 Task: Set the Fax to "011-44-20-12345678" under new customer in creating a New Invoice.
Action: Mouse moved to (177, 23)
Screenshot: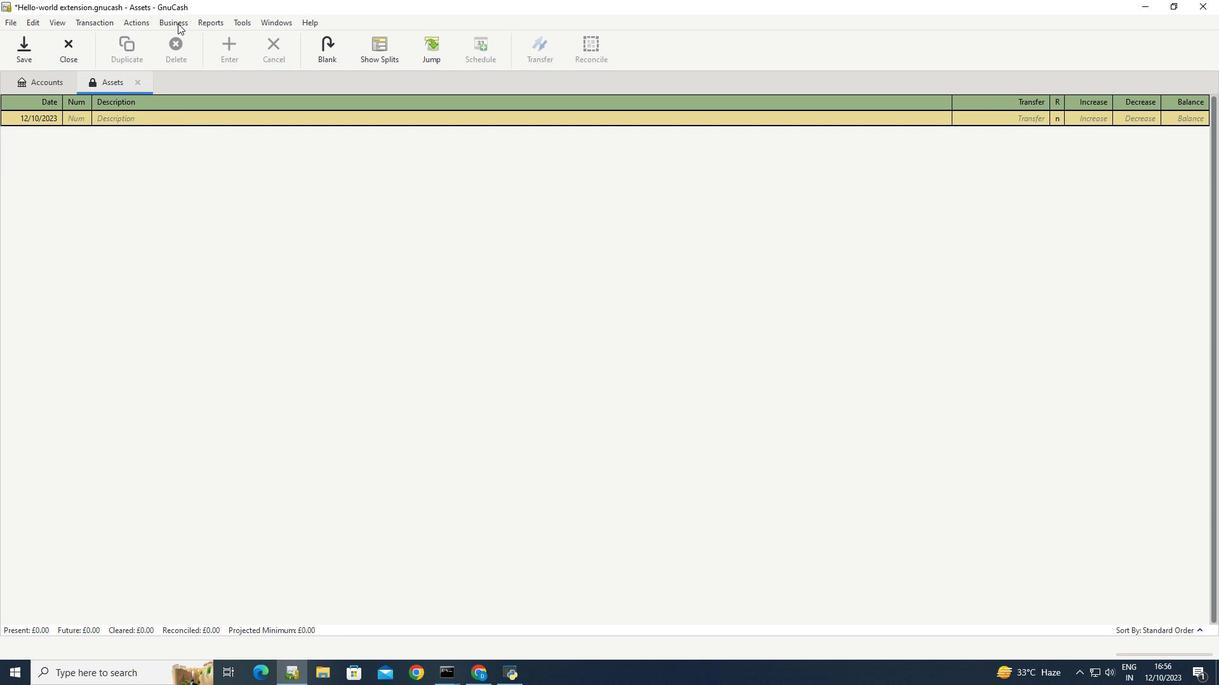 
Action: Mouse pressed left at (177, 23)
Screenshot: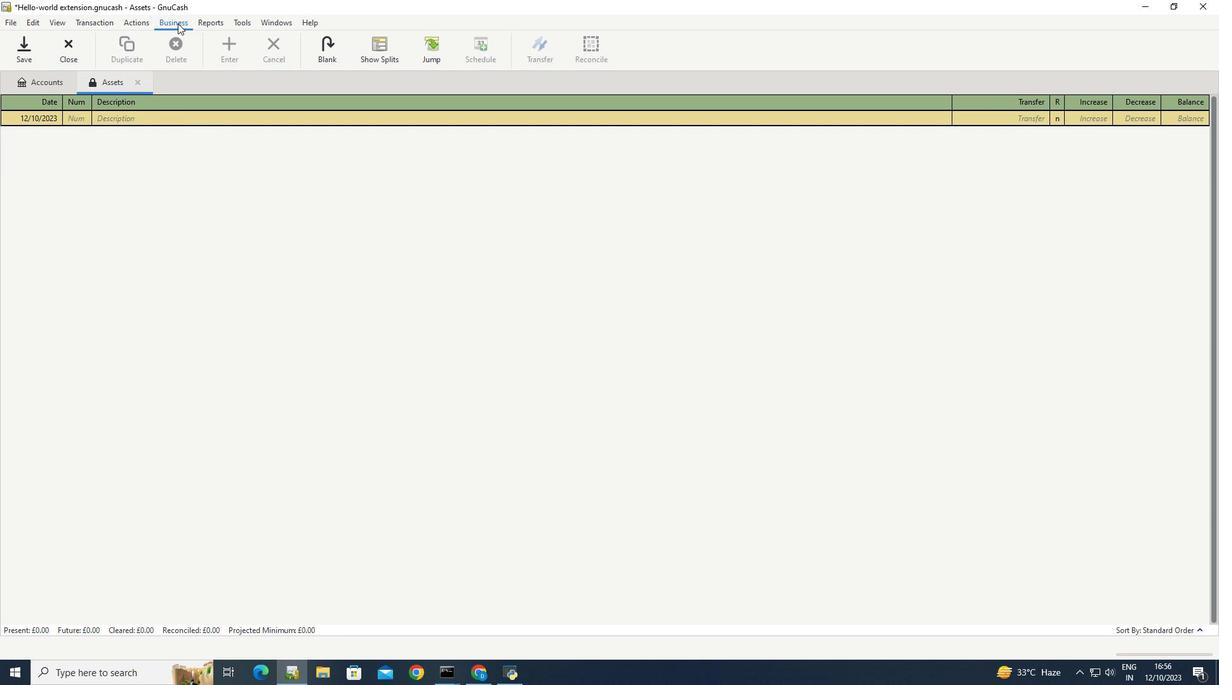 
Action: Mouse moved to (331, 85)
Screenshot: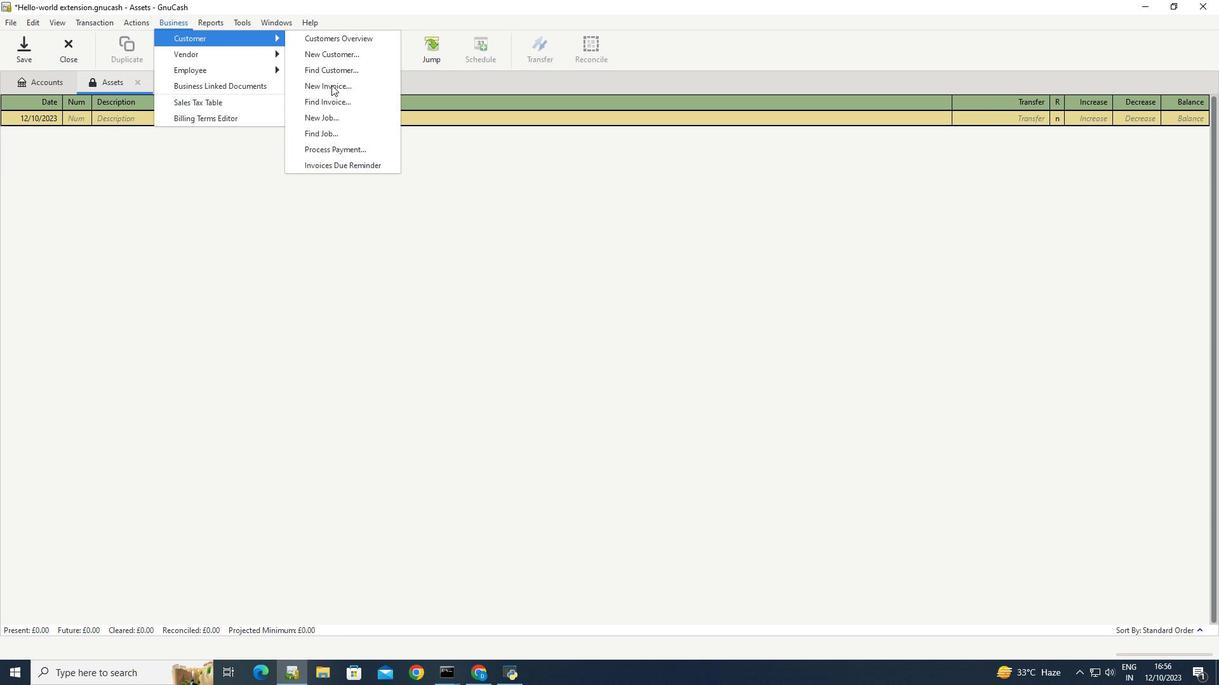 
Action: Mouse pressed left at (331, 85)
Screenshot: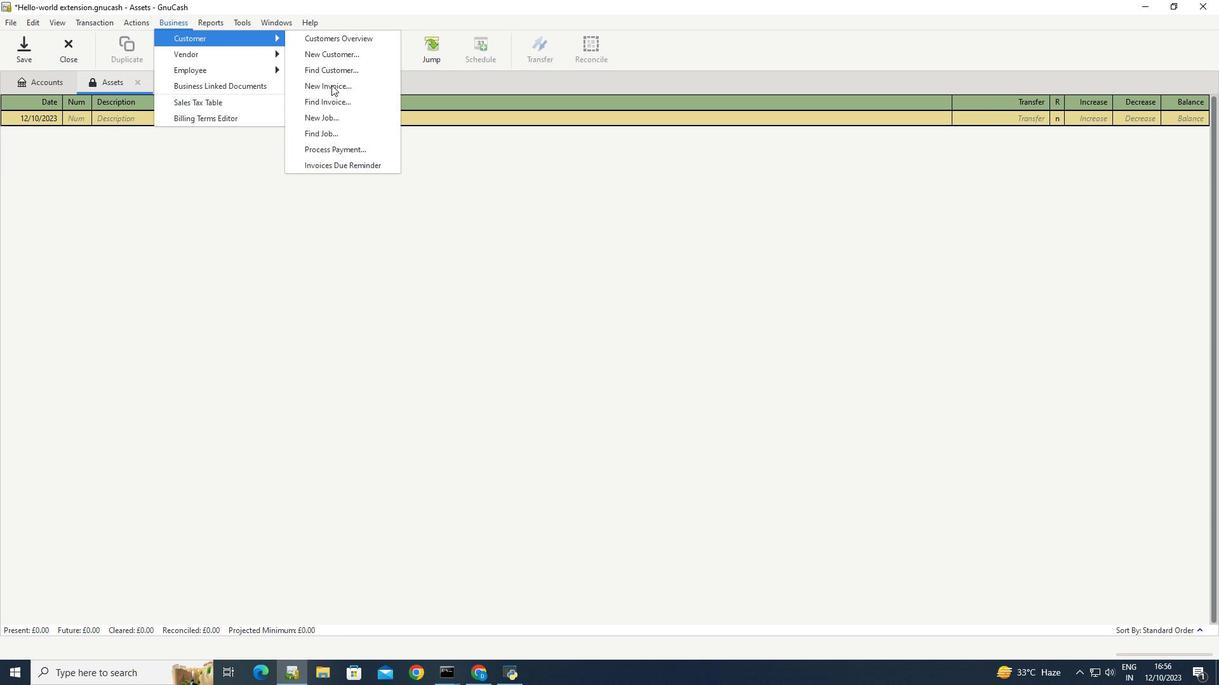 
Action: Mouse moved to (673, 342)
Screenshot: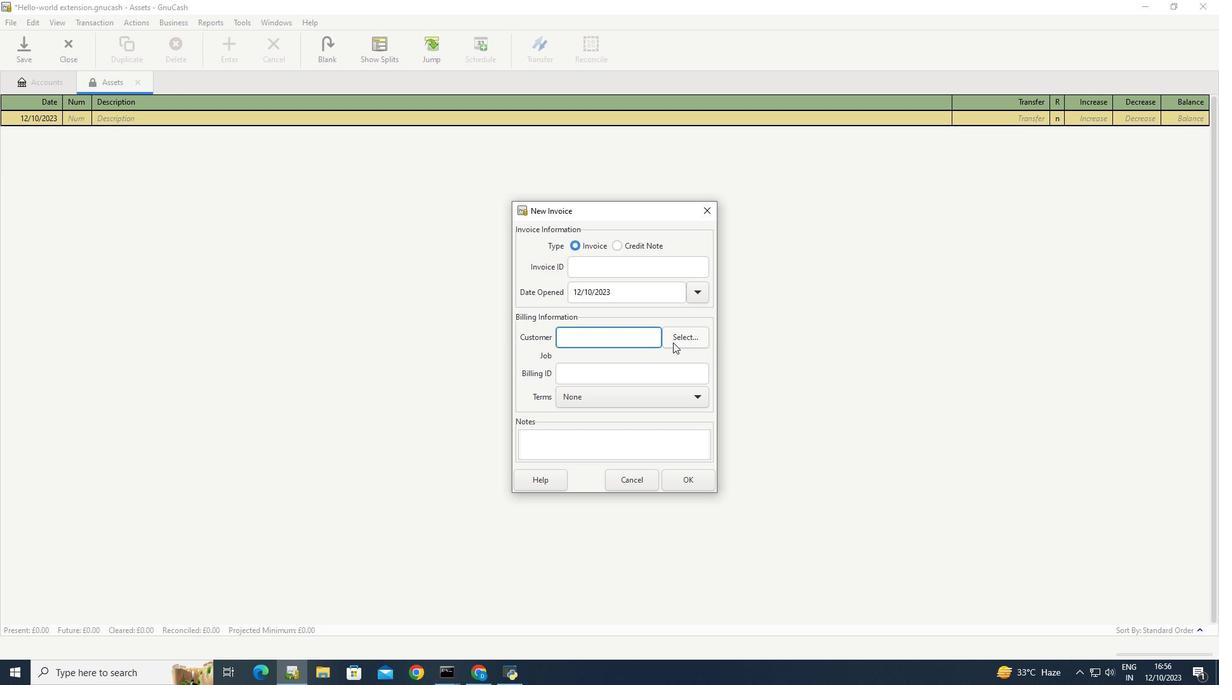 
Action: Mouse pressed left at (673, 342)
Screenshot: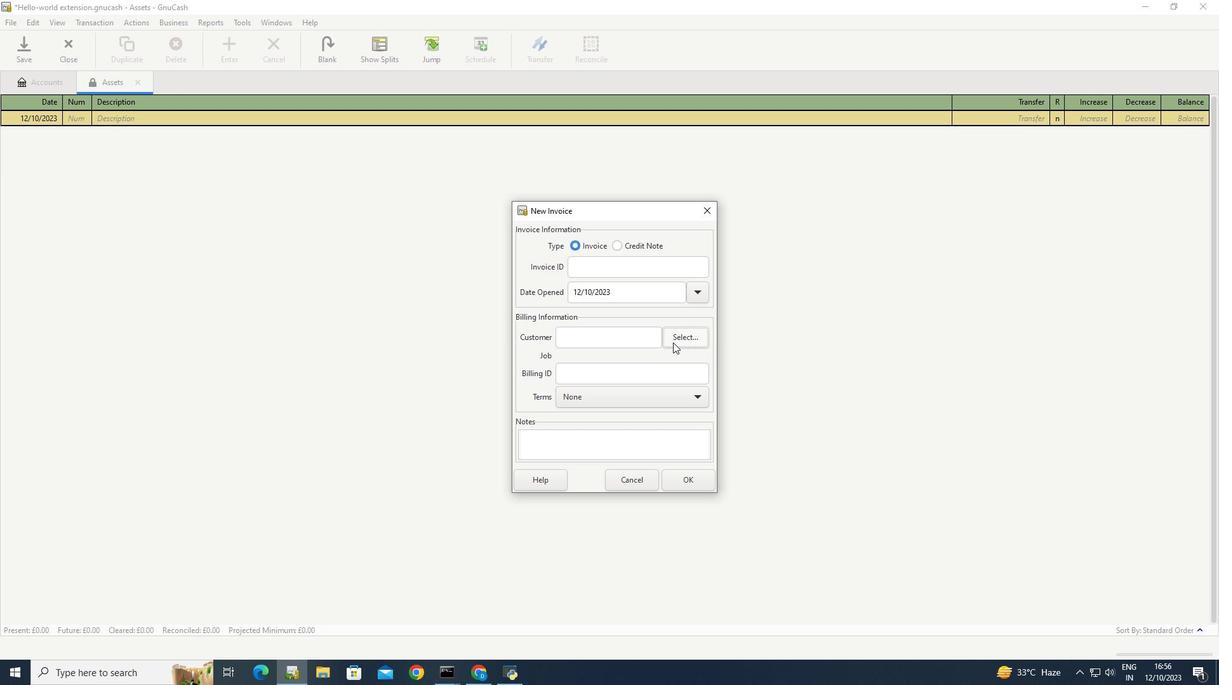 
Action: Mouse moved to (625, 428)
Screenshot: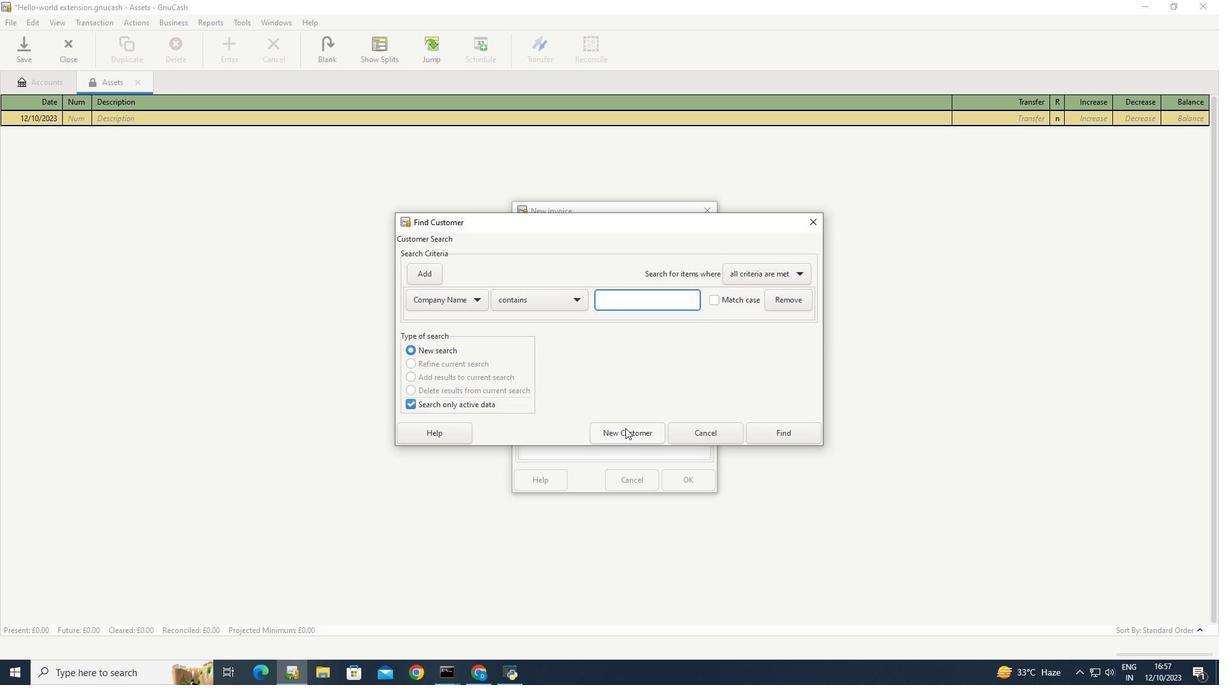 
Action: Mouse pressed left at (625, 428)
Screenshot: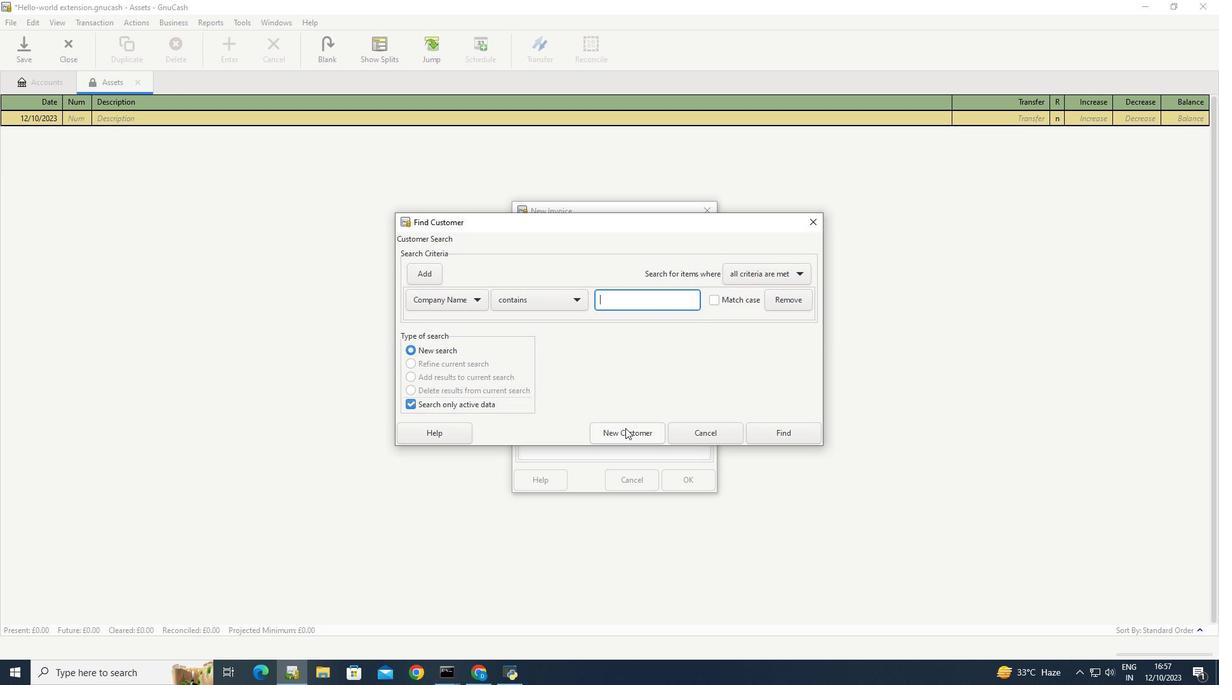 
Action: Mouse moved to (553, 433)
Screenshot: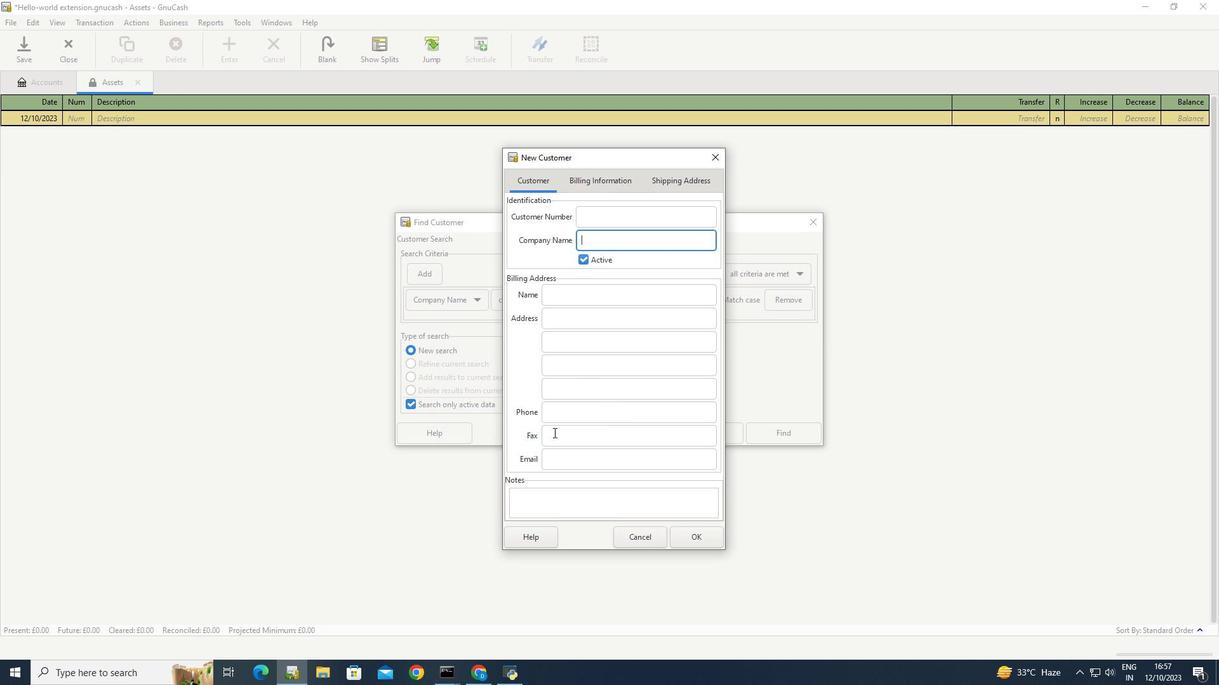 
Action: Mouse pressed left at (553, 433)
Screenshot: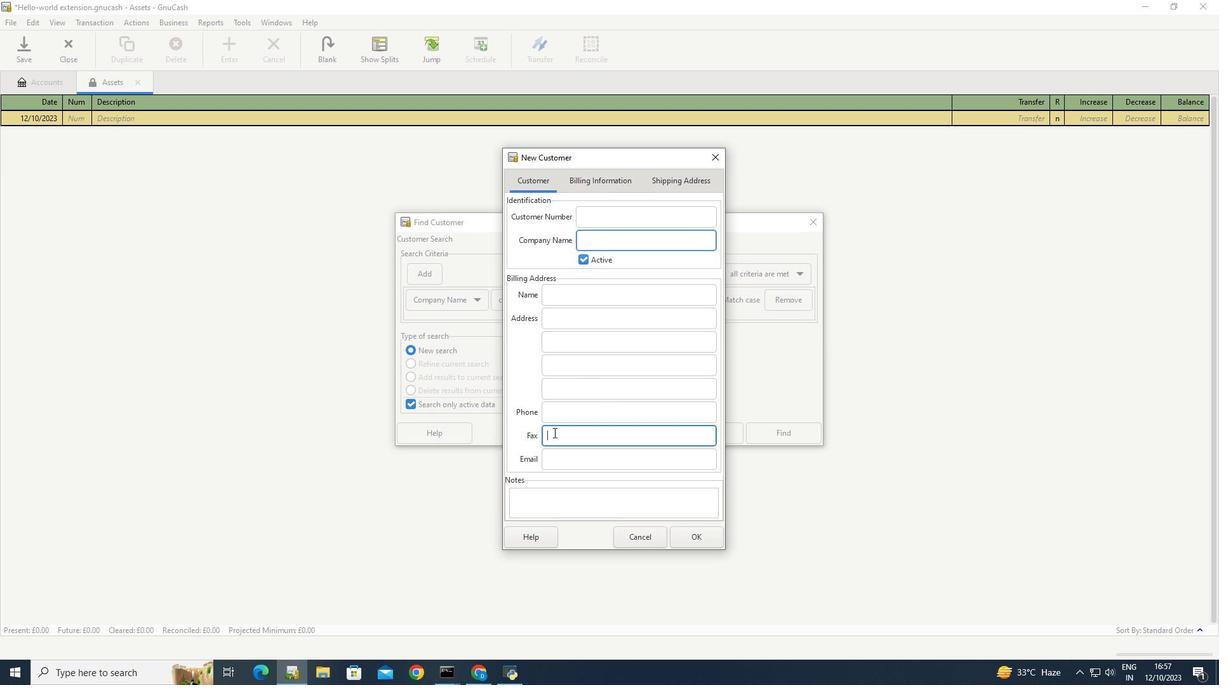 
Action: Key pressed 011-44-20-12345678
Screenshot: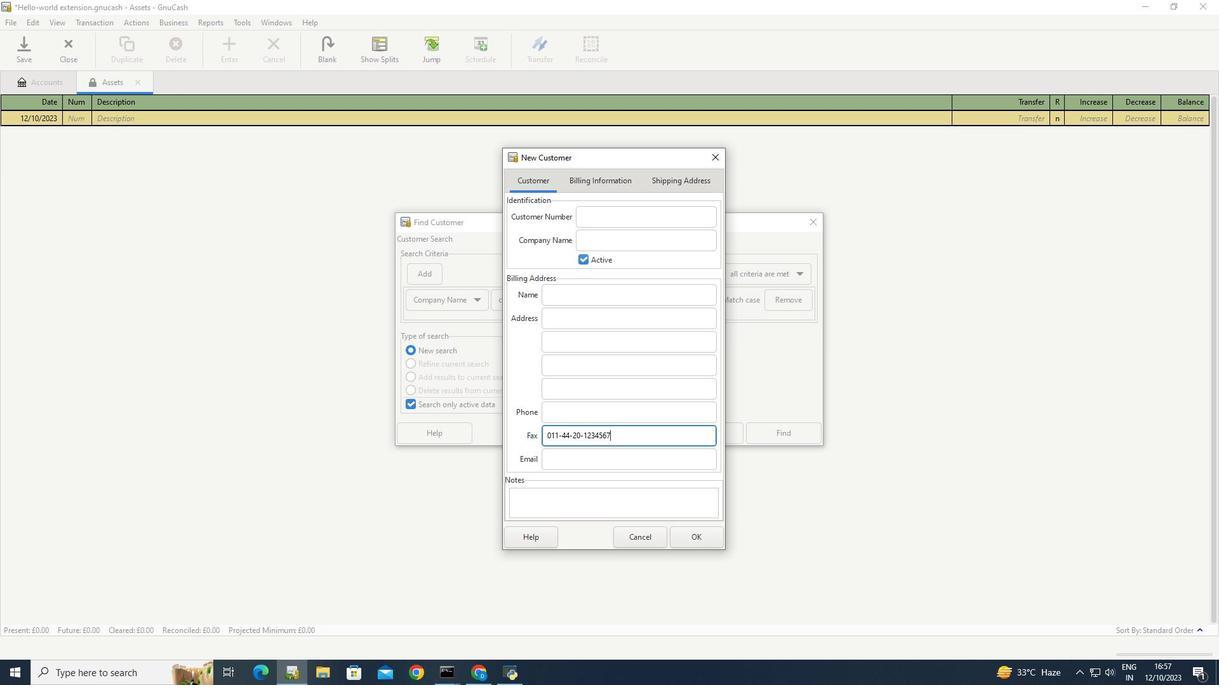 
Action: Mouse moved to (518, 366)
Screenshot: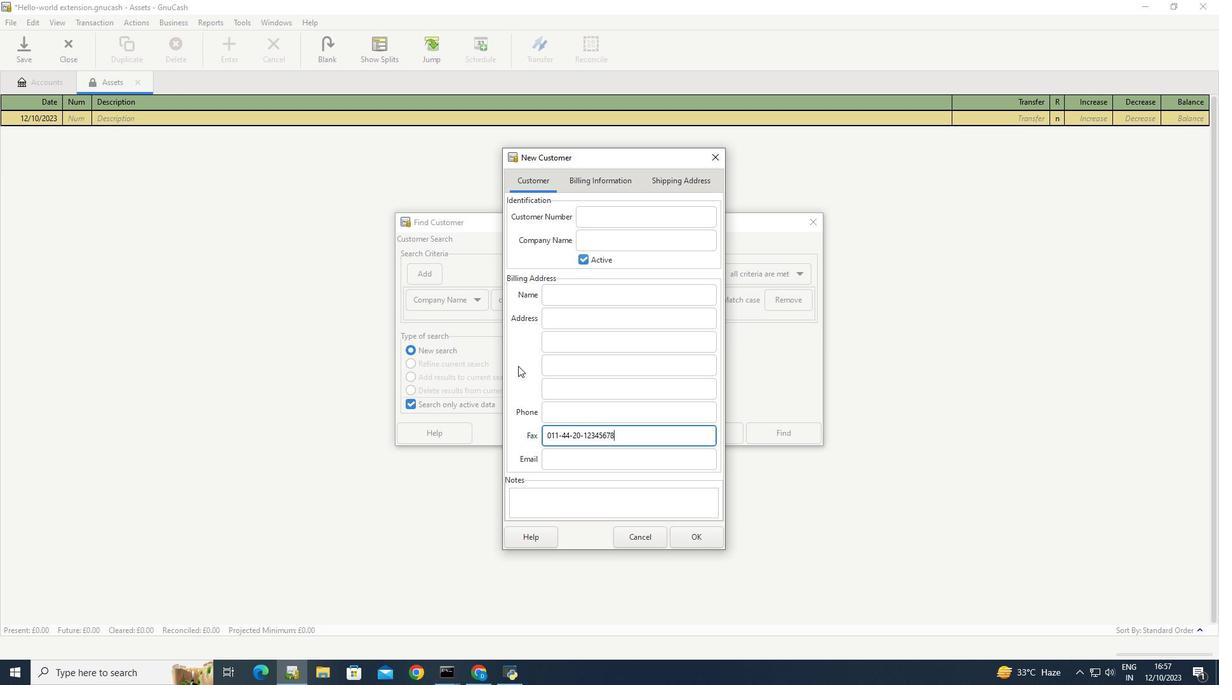 
Action: Mouse pressed left at (518, 366)
Screenshot: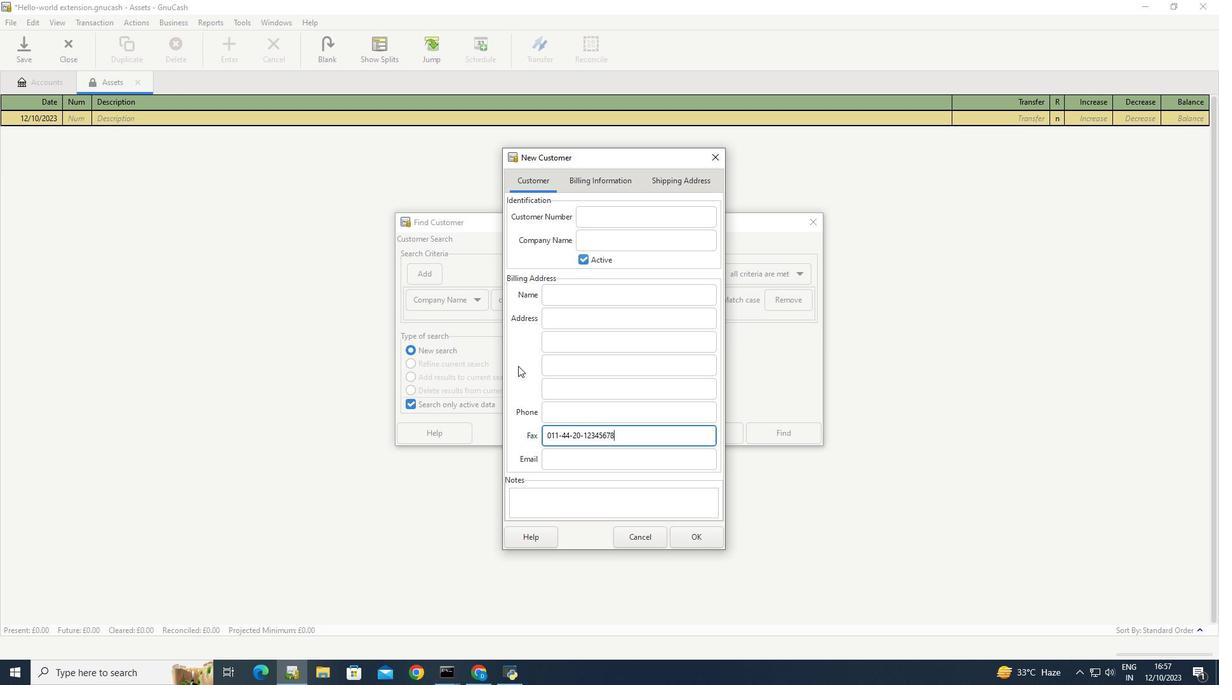 
